 Task: Distribute the column of the table from the format menu text "Recipe Collection".
Action: Mouse moved to (172, 74)
Screenshot: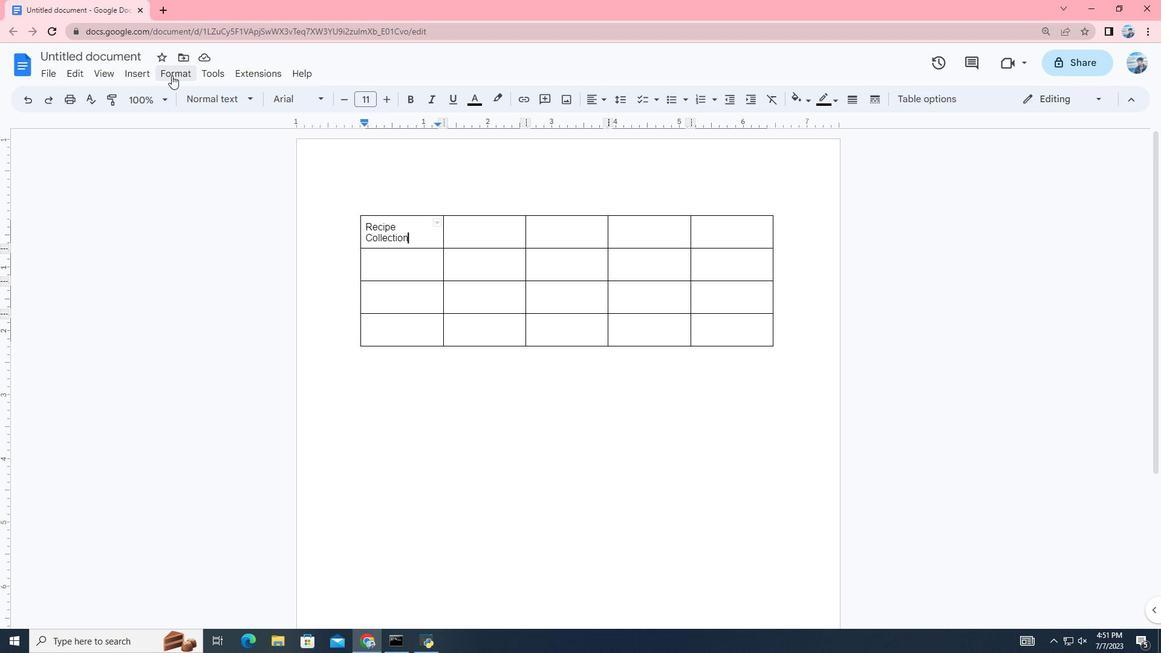 
Action: Mouse pressed left at (172, 74)
Screenshot: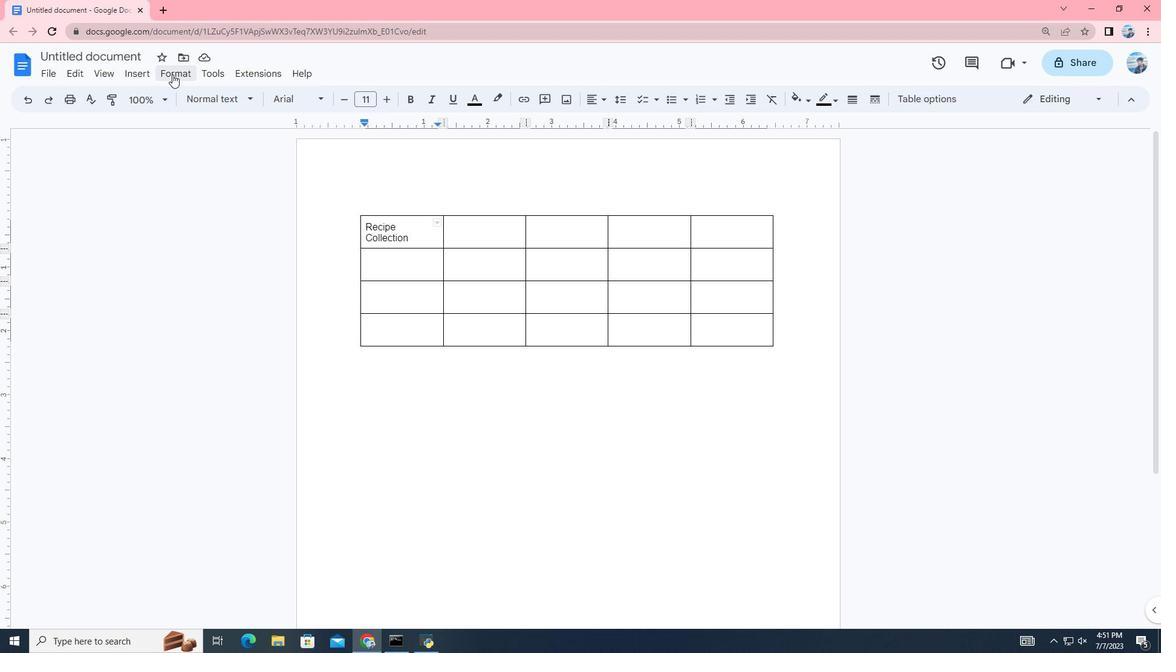 
Action: Mouse moved to (451, 439)
Screenshot: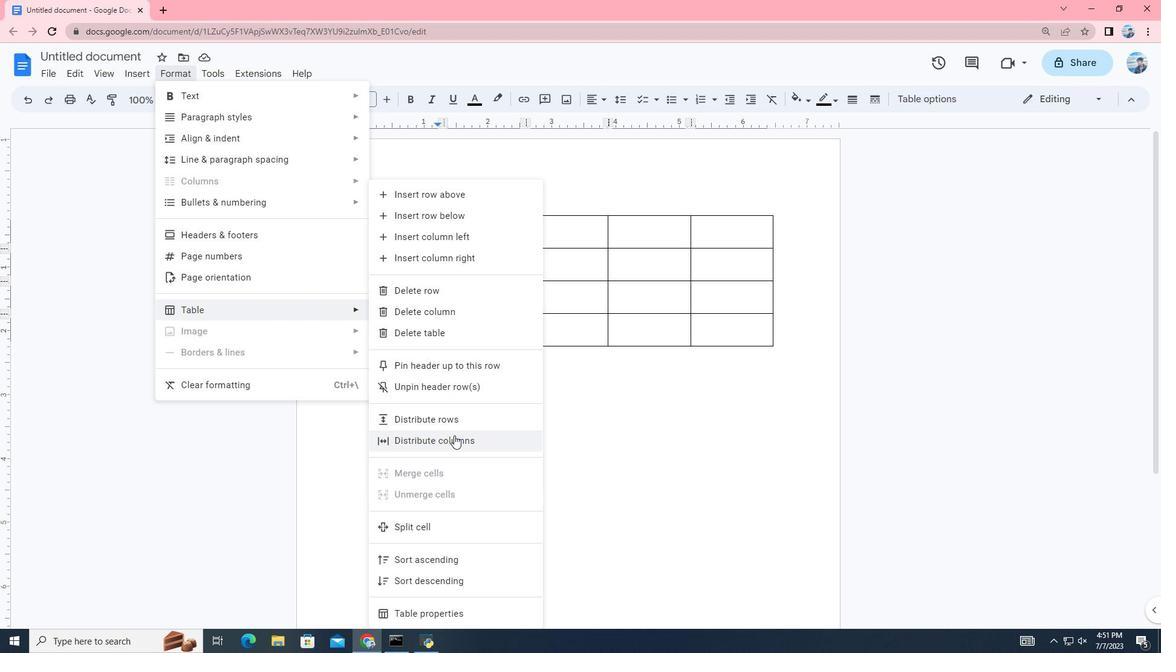 
Action: Mouse pressed left at (451, 439)
Screenshot: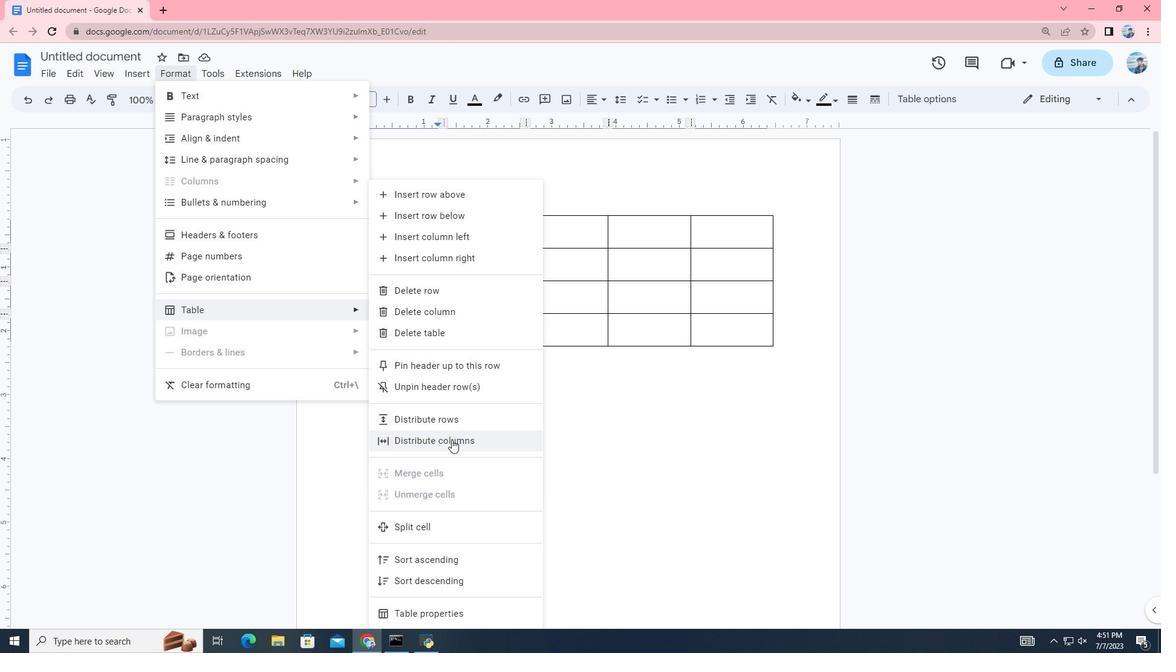 
